 Task: Select the beside option in the diff view position.
Action: Mouse moved to (24, 610)
Screenshot: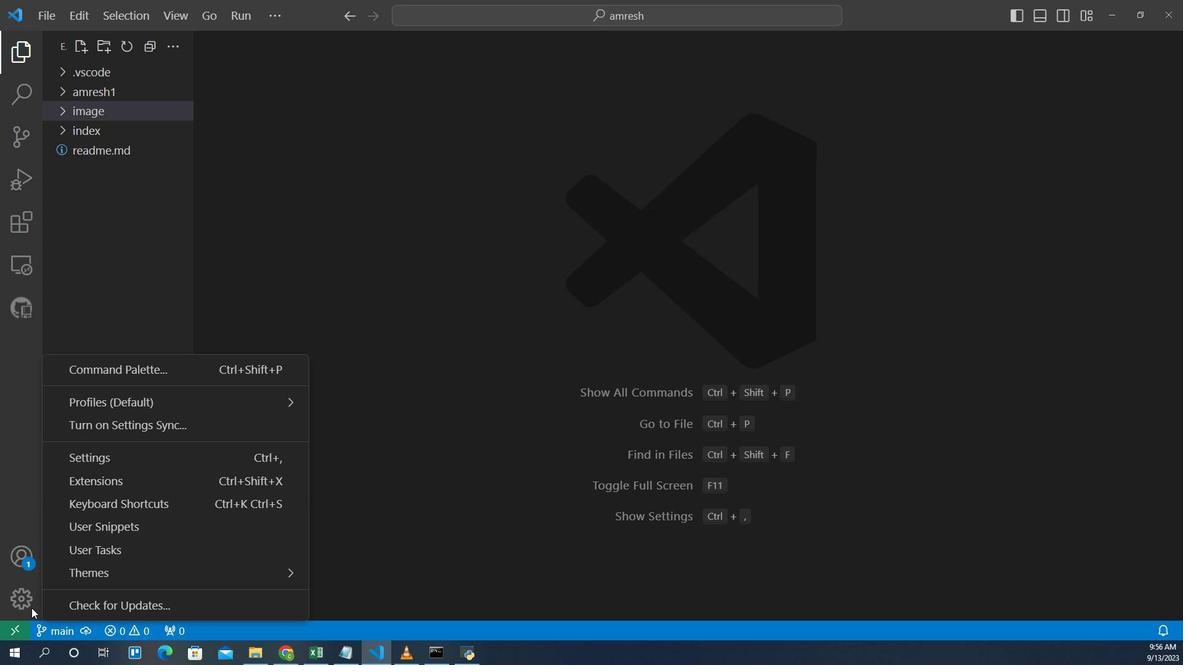 
Action: Mouse pressed left at (24, 610)
Screenshot: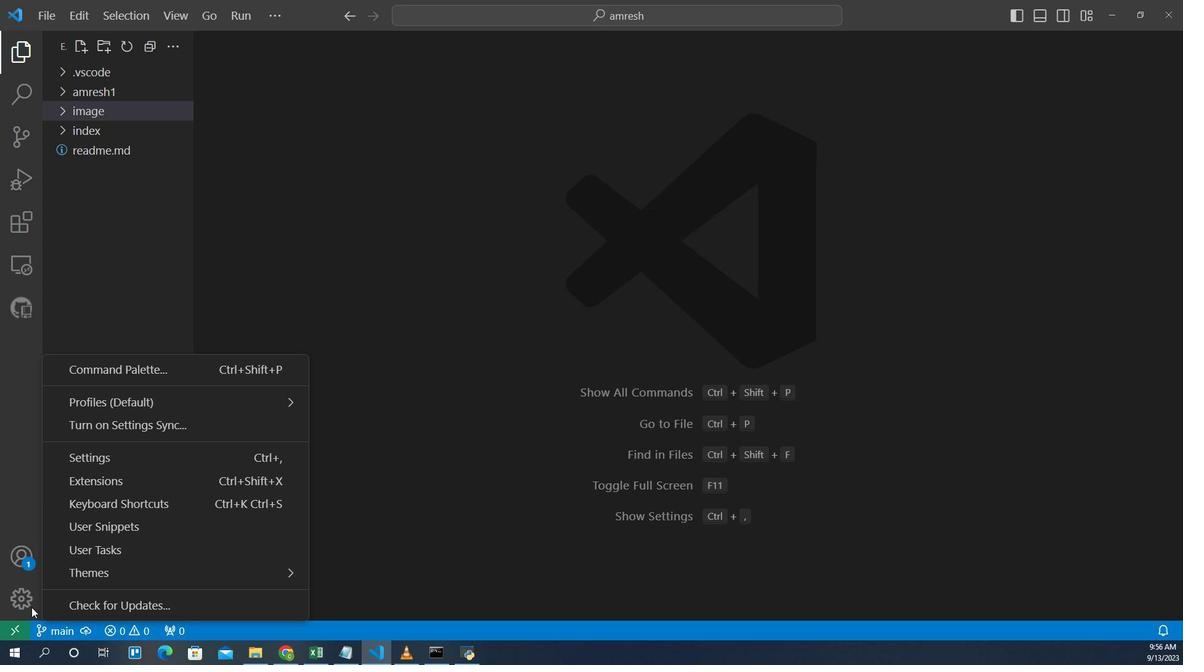 
Action: Mouse moved to (88, 456)
Screenshot: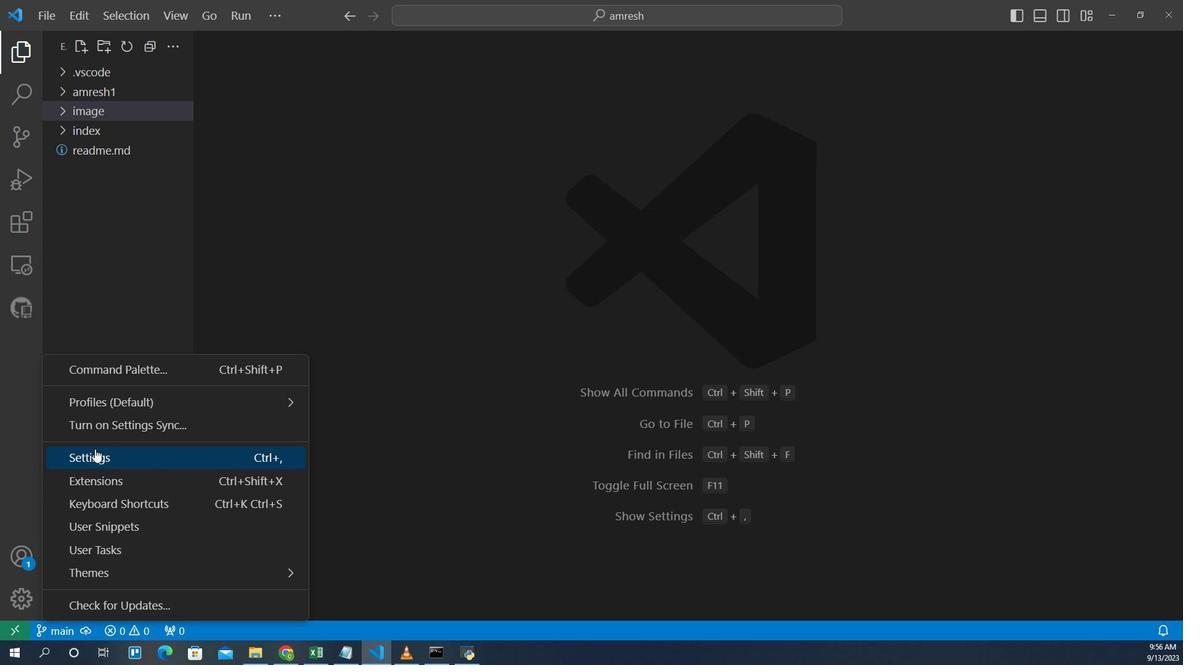 
Action: Mouse pressed left at (88, 456)
Screenshot: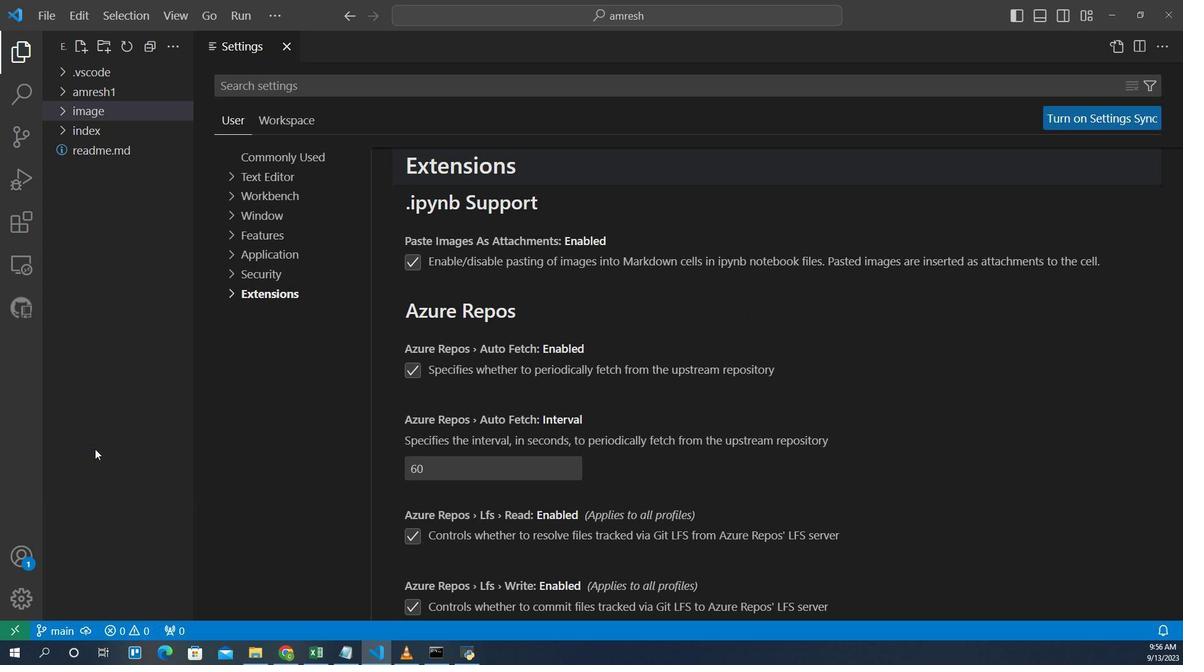 
Action: Mouse moved to (258, 305)
Screenshot: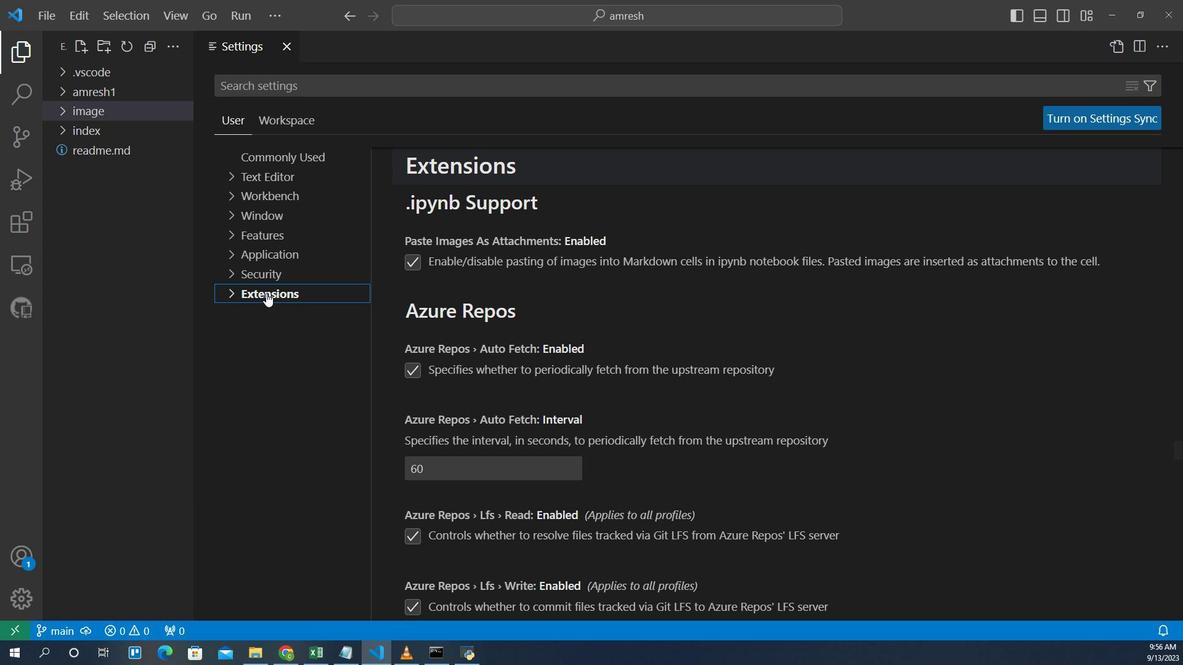 
Action: Mouse pressed left at (258, 305)
Screenshot: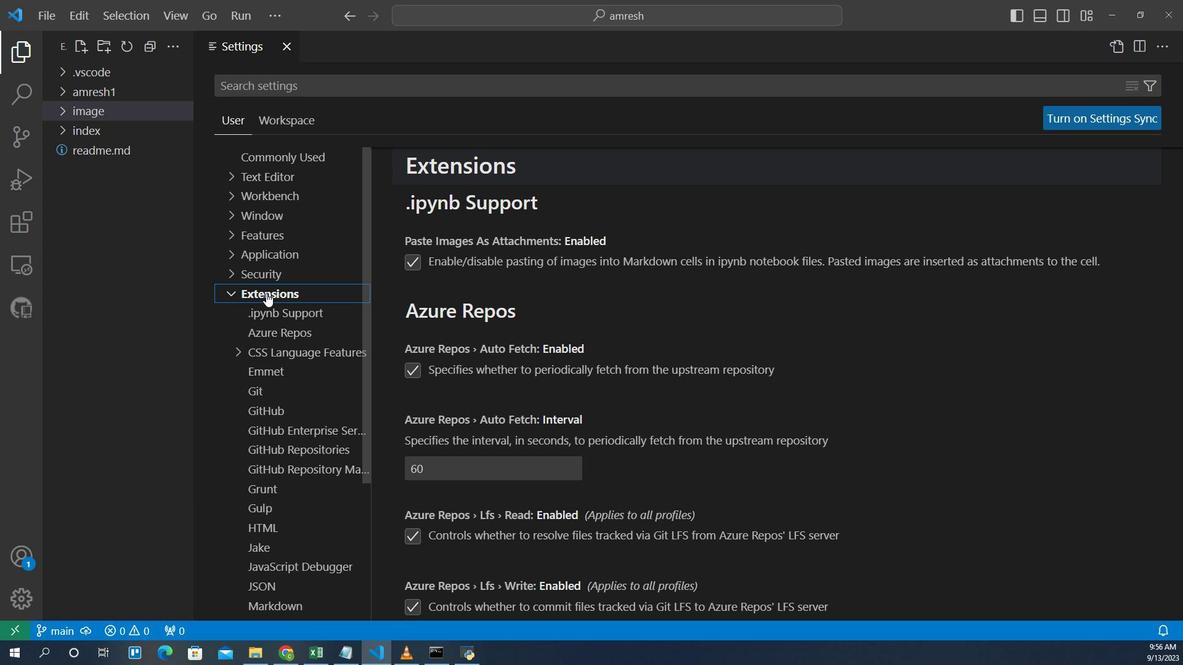 
Action: Mouse moved to (272, 561)
Screenshot: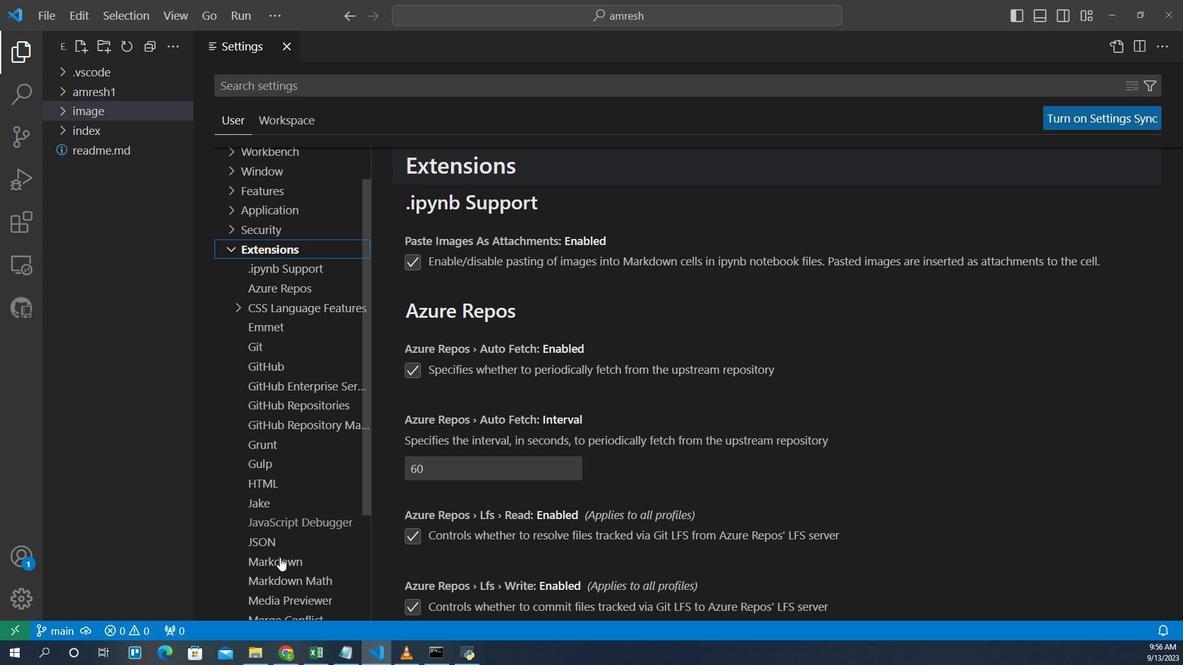 
Action: Mouse scrolled (272, 561) with delta (0, 0)
Screenshot: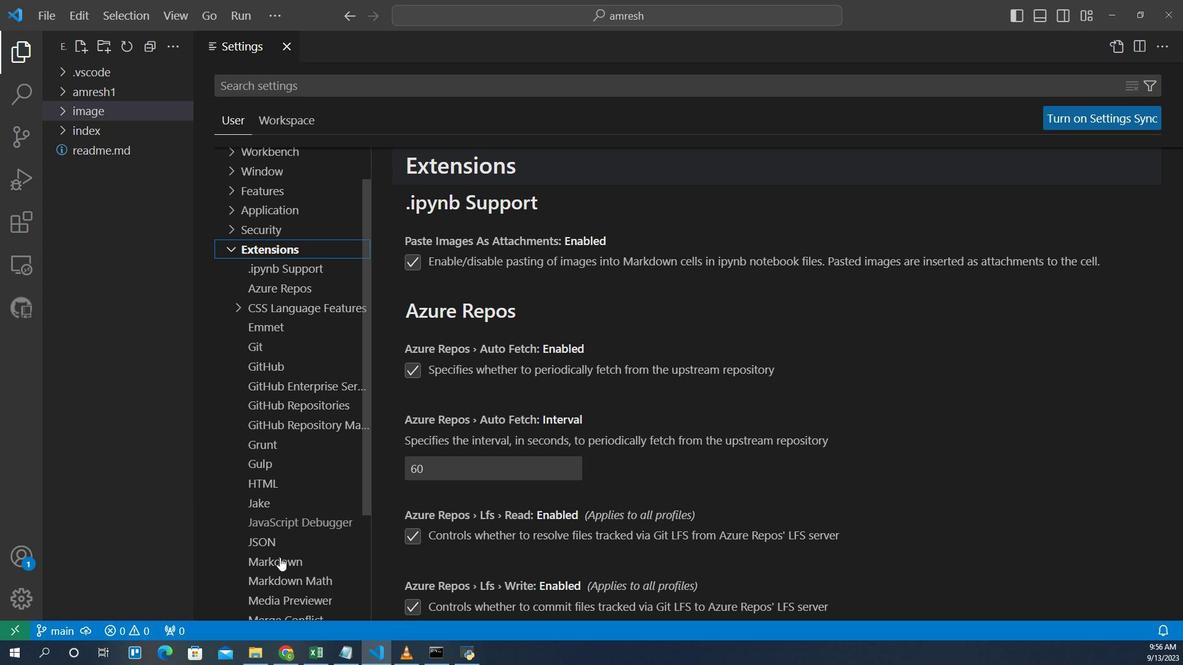 
Action: Mouse moved to (276, 601)
Screenshot: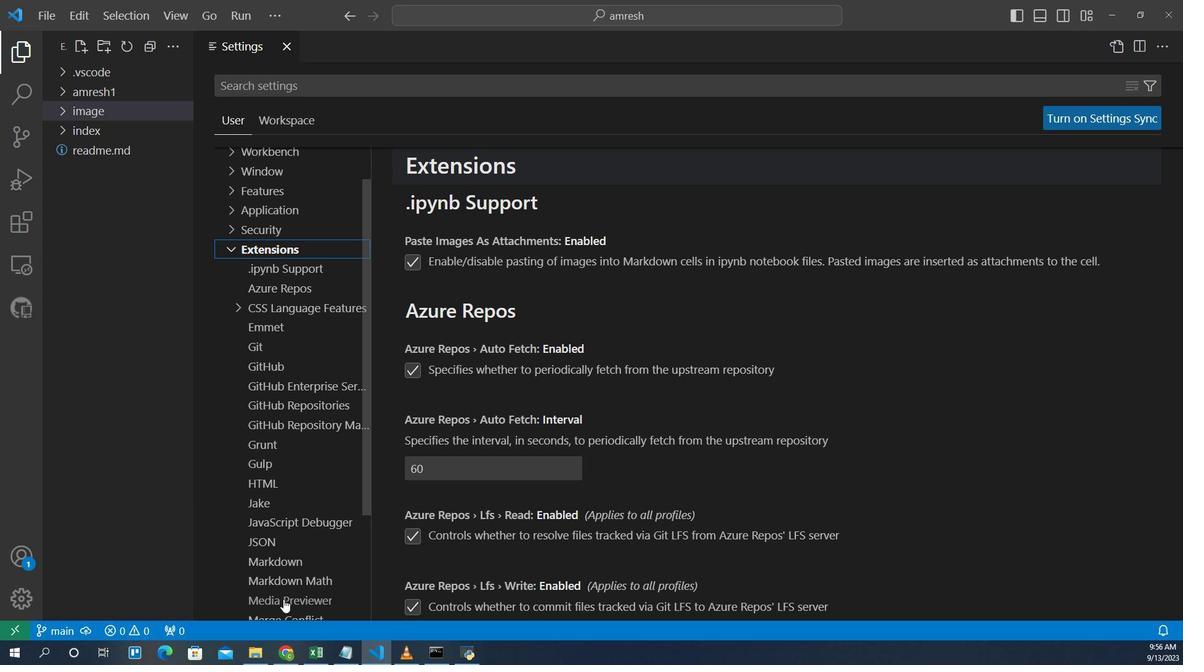 
Action: Mouse pressed left at (276, 601)
Screenshot: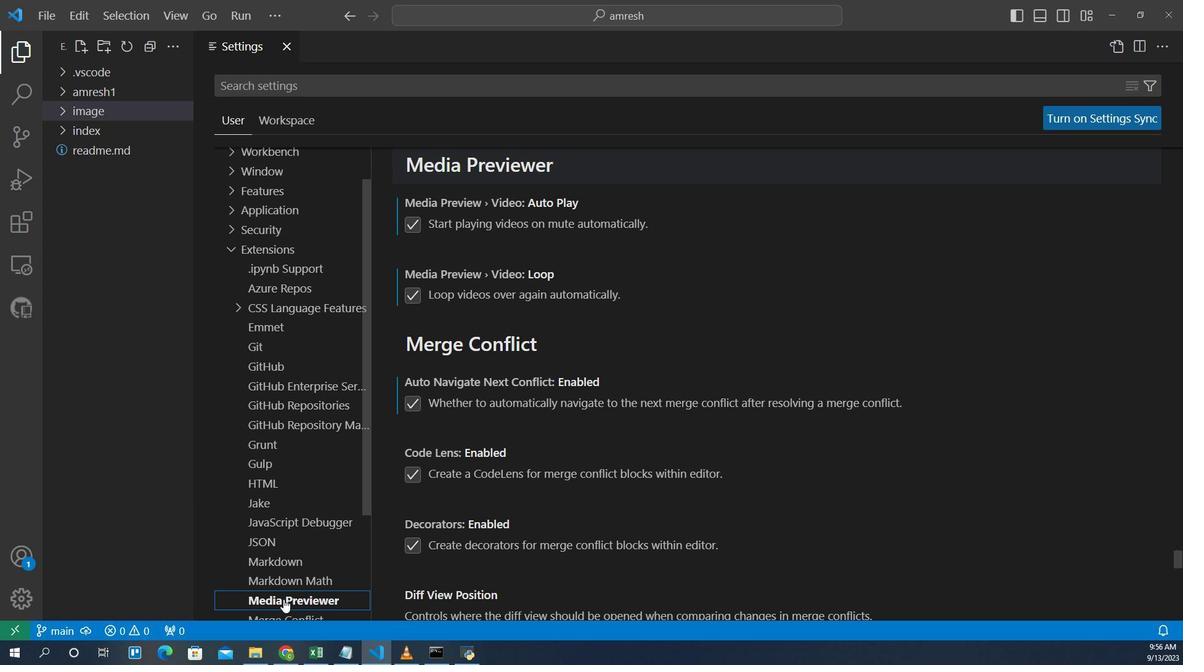 
Action: Mouse moved to (509, 538)
Screenshot: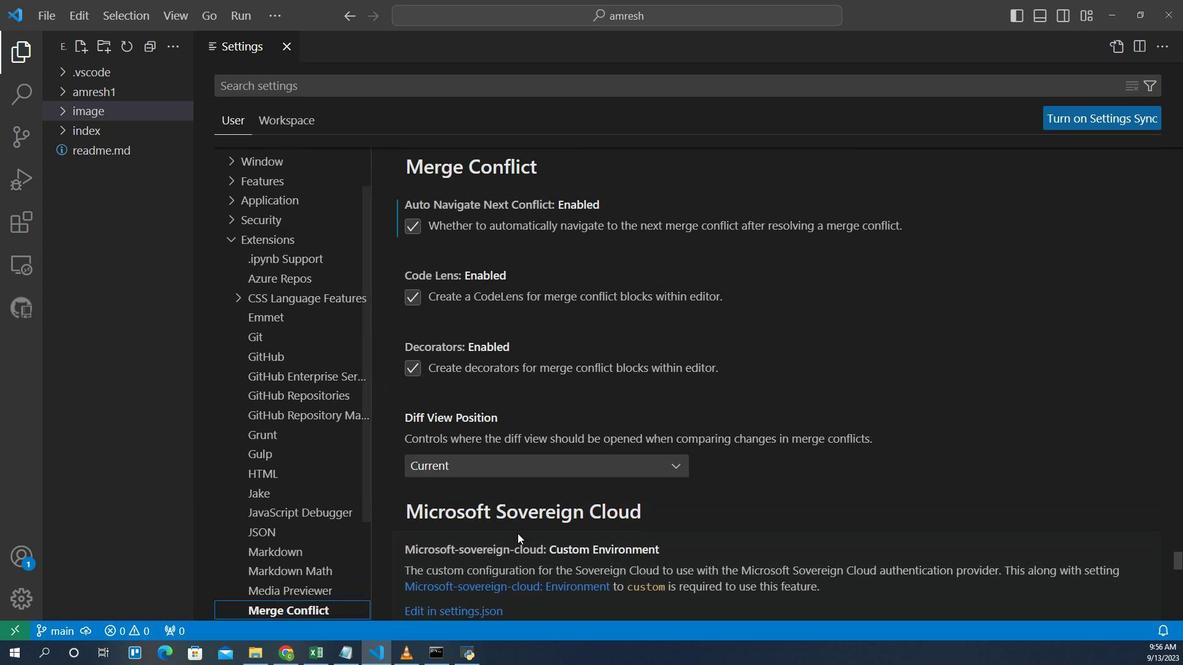 
Action: Mouse scrolled (509, 537) with delta (0, 0)
Screenshot: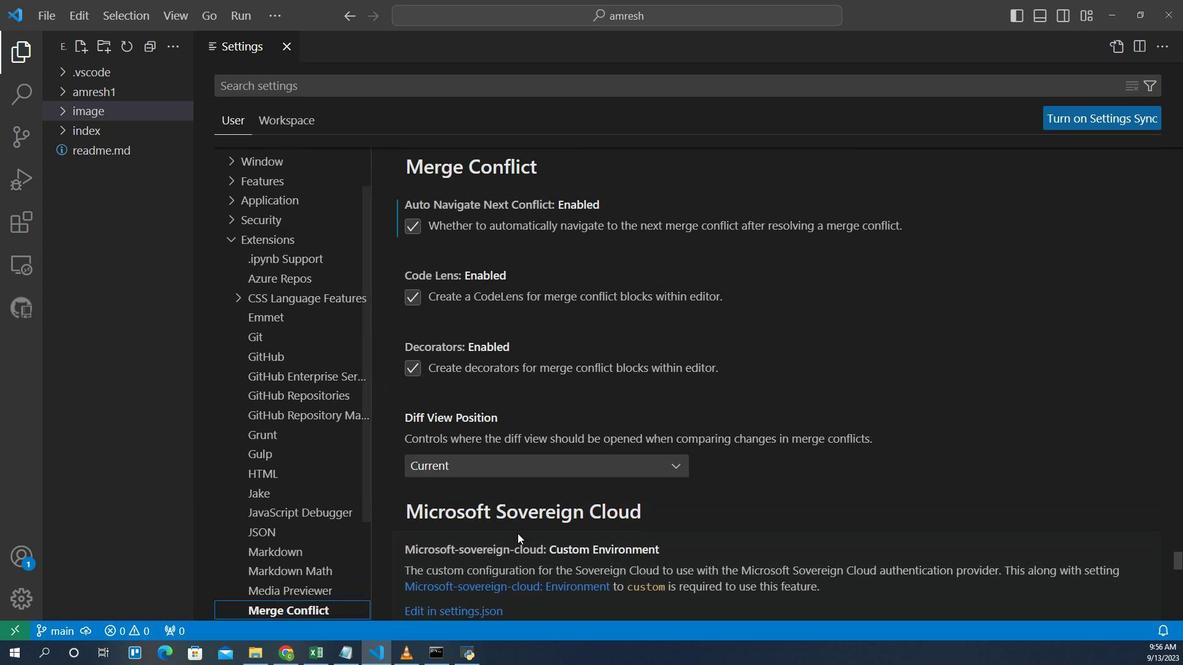 
Action: Mouse scrolled (509, 537) with delta (0, 0)
Screenshot: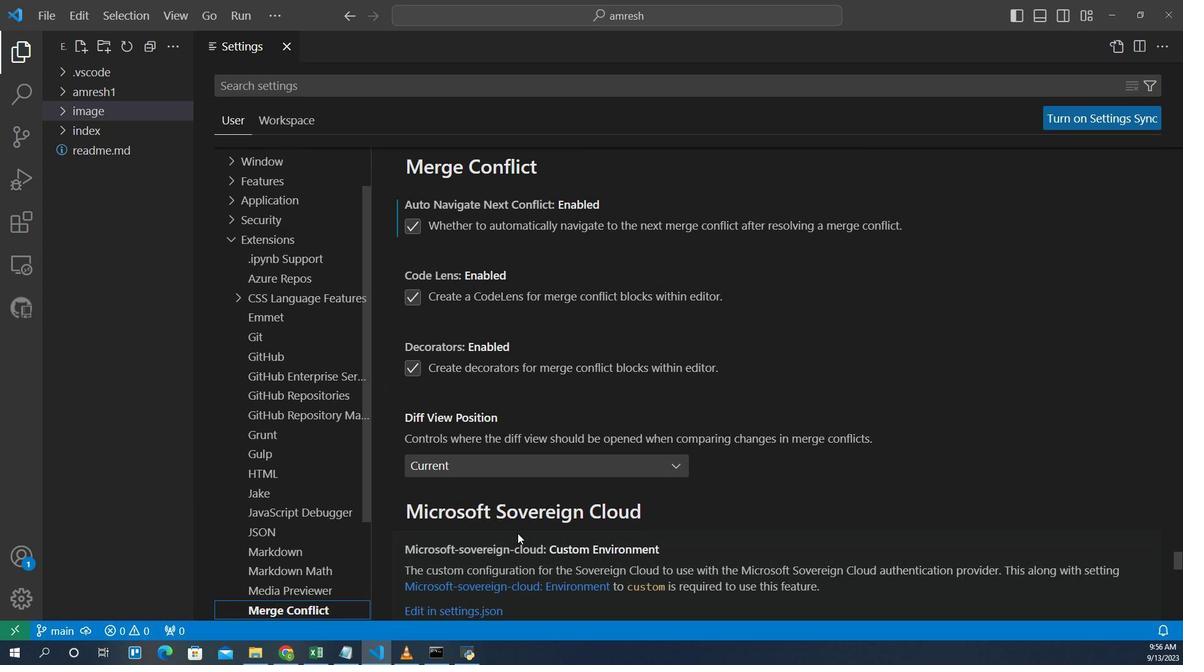 
Action: Mouse scrolled (509, 537) with delta (0, 0)
Screenshot: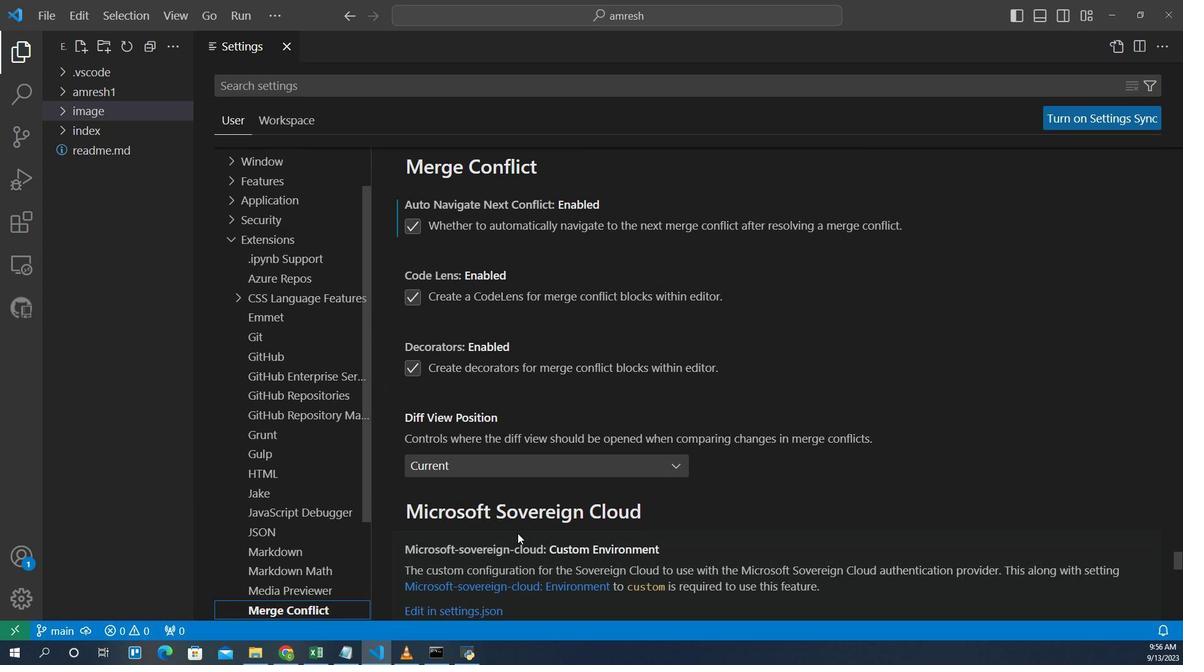 
Action: Mouse scrolled (509, 537) with delta (0, 0)
Screenshot: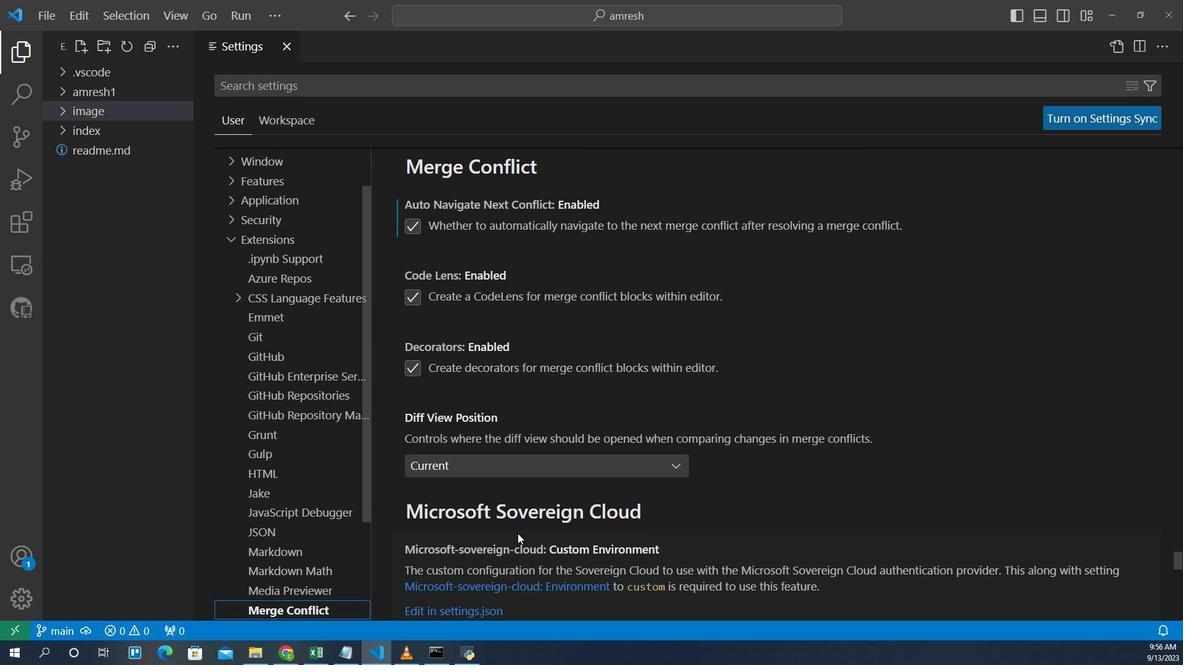 
Action: Mouse moved to (501, 475)
Screenshot: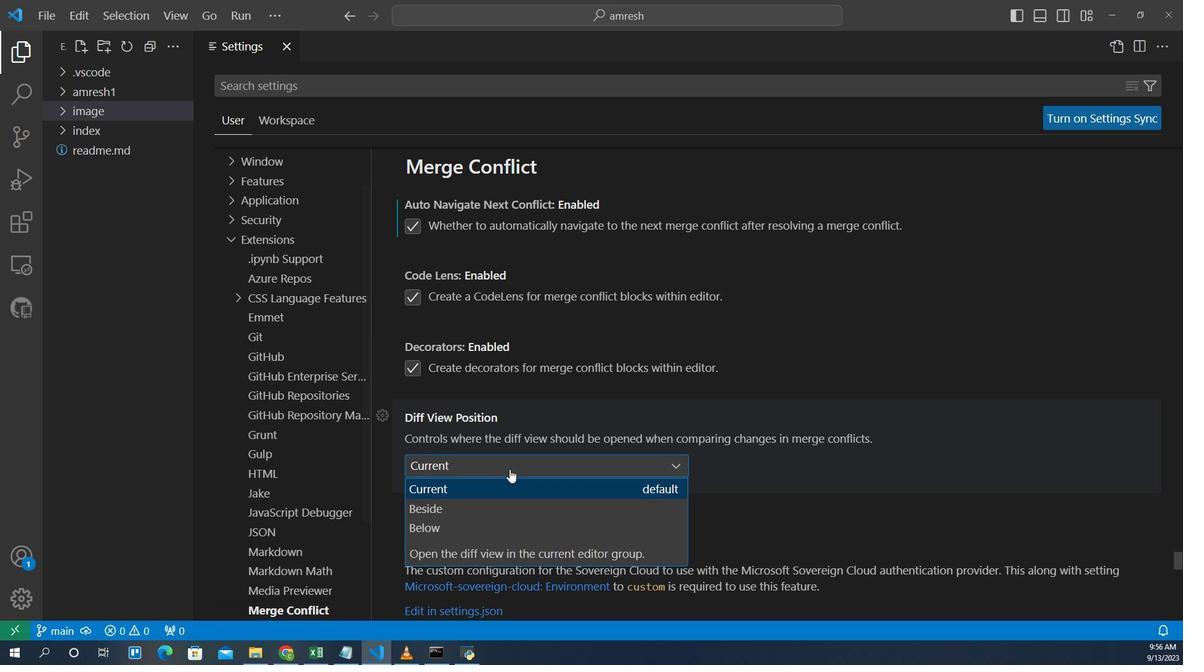 
Action: Mouse pressed left at (501, 475)
Screenshot: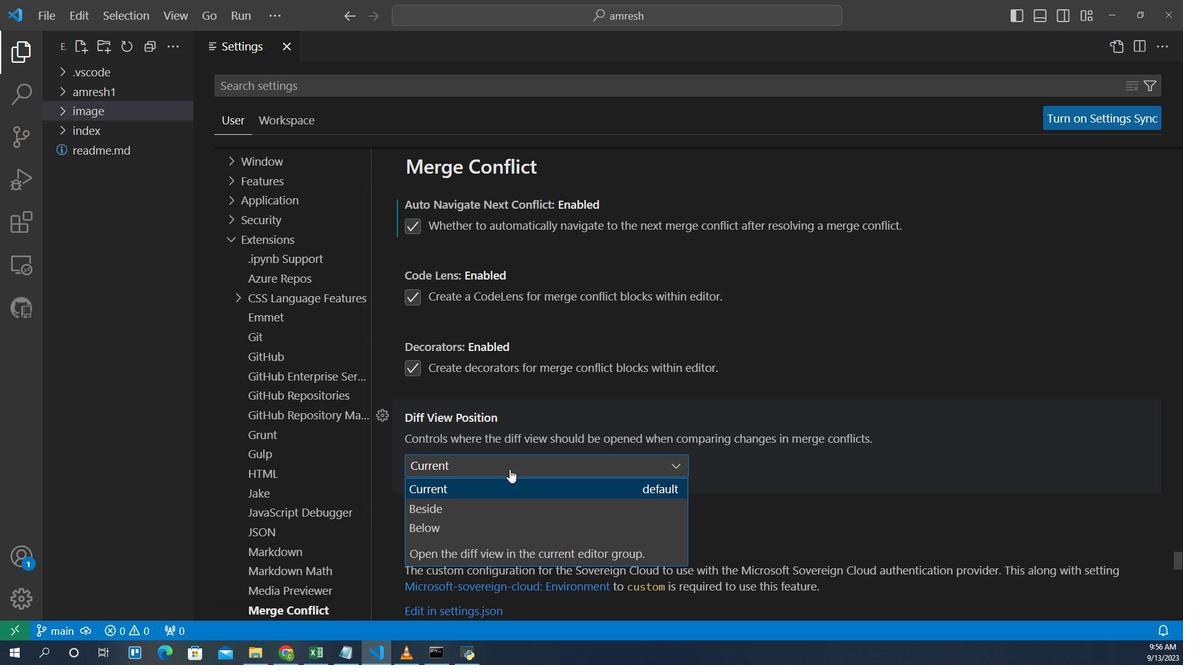 
Action: Mouse moved to (451, 508)
Screenshot: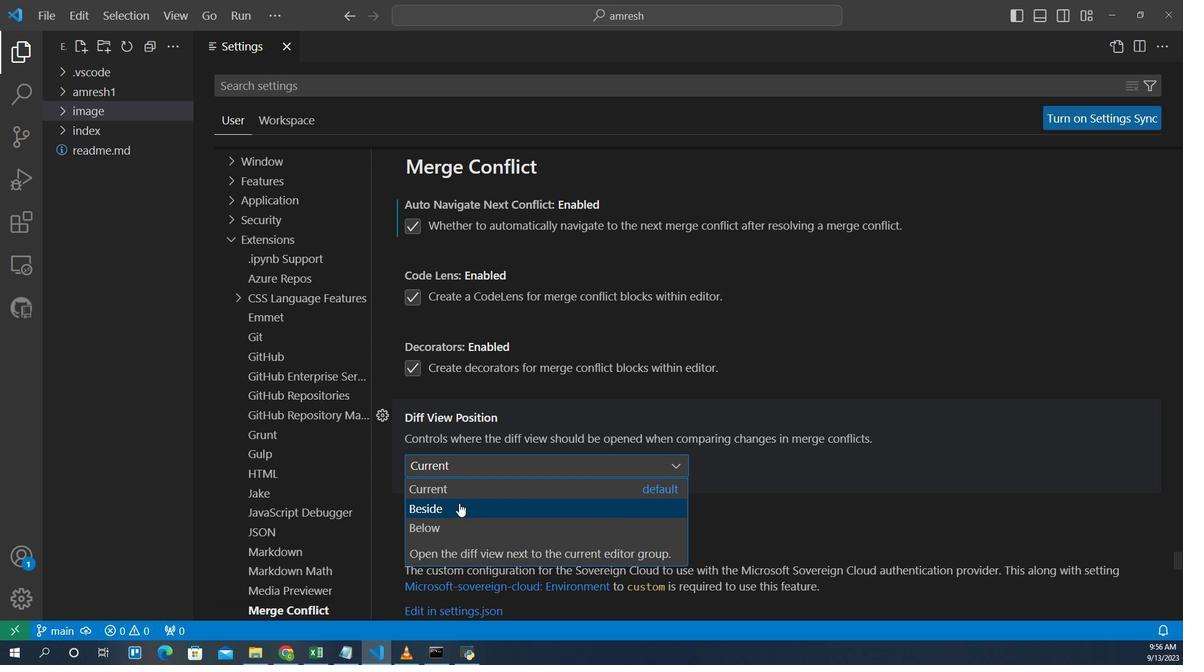 
Action: Mouse pressed left at (451, 508)
Screenshot: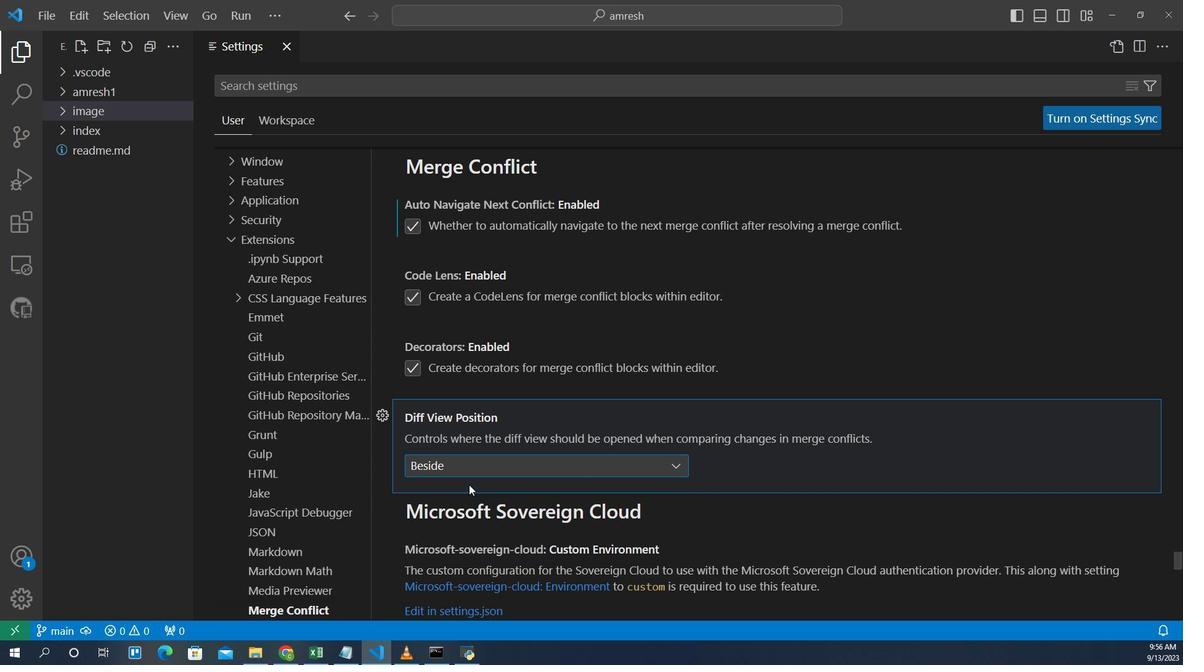 
Action: Mouse moved to (461, 488)
Screenshot: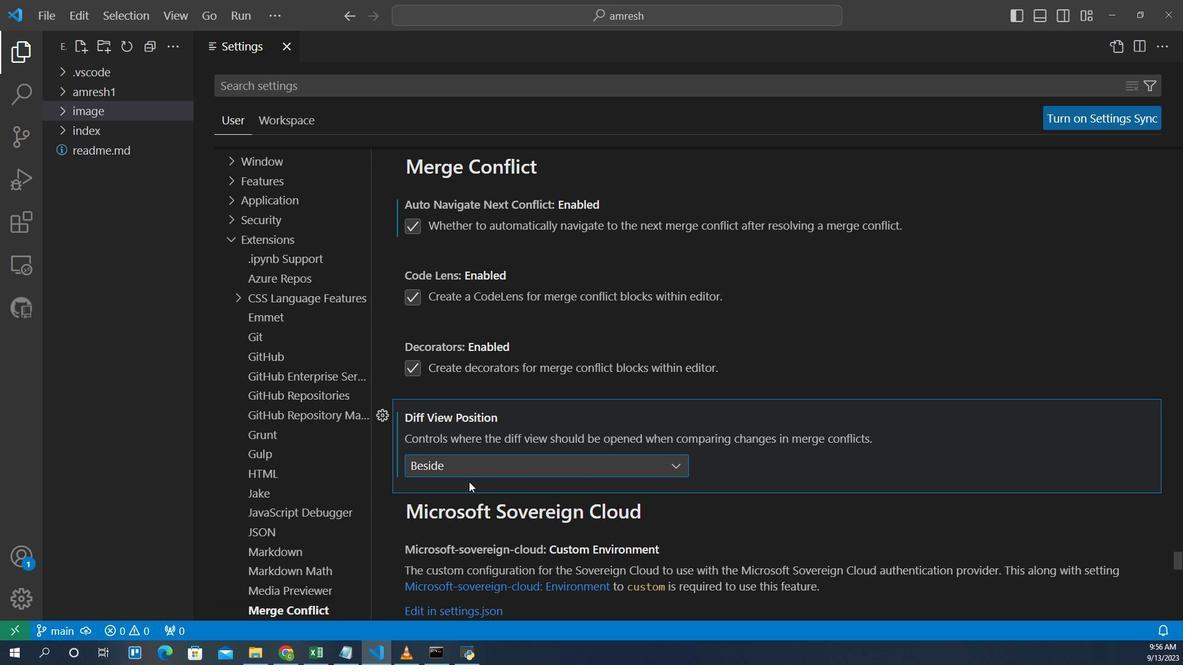 
